Task: Clear the last 7 days browsing history.
Action: Mouse moved to (1321, 33)
Screenshot: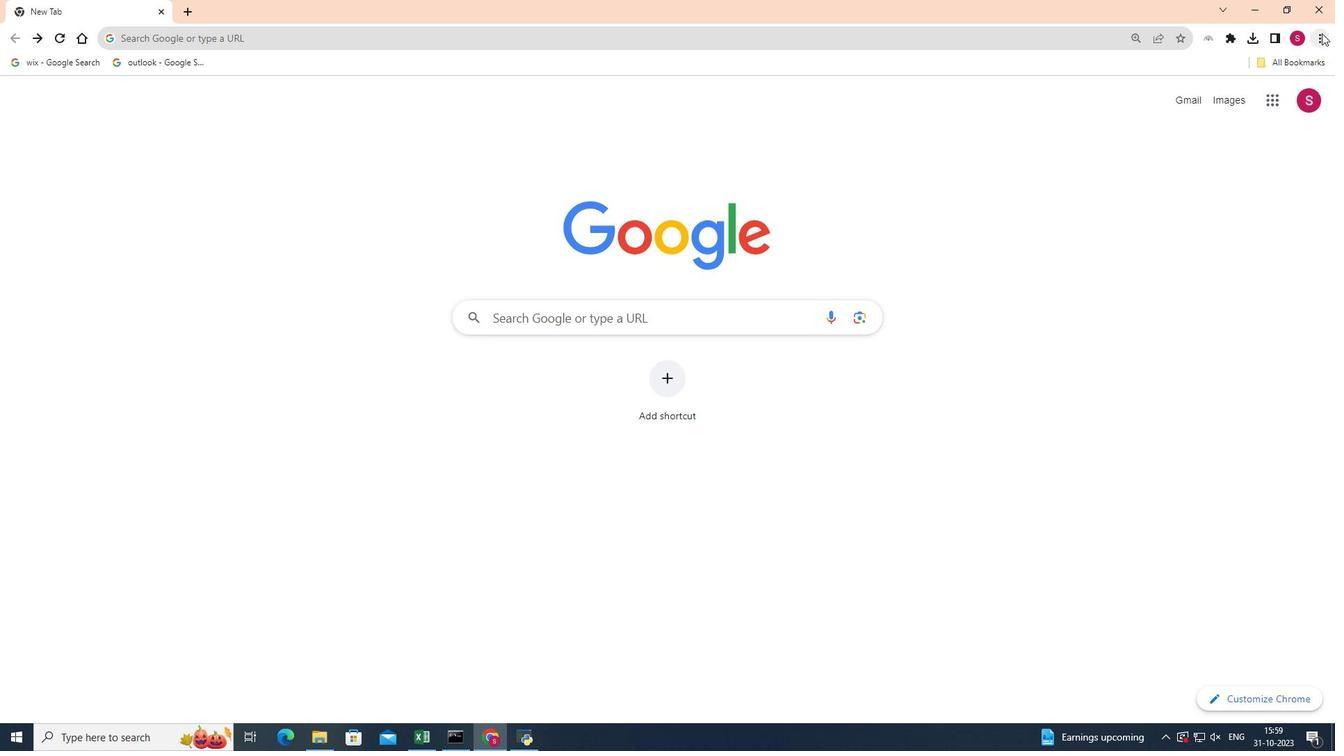 
Action: Mouse pressed left at (1321, 33)
Screenshot: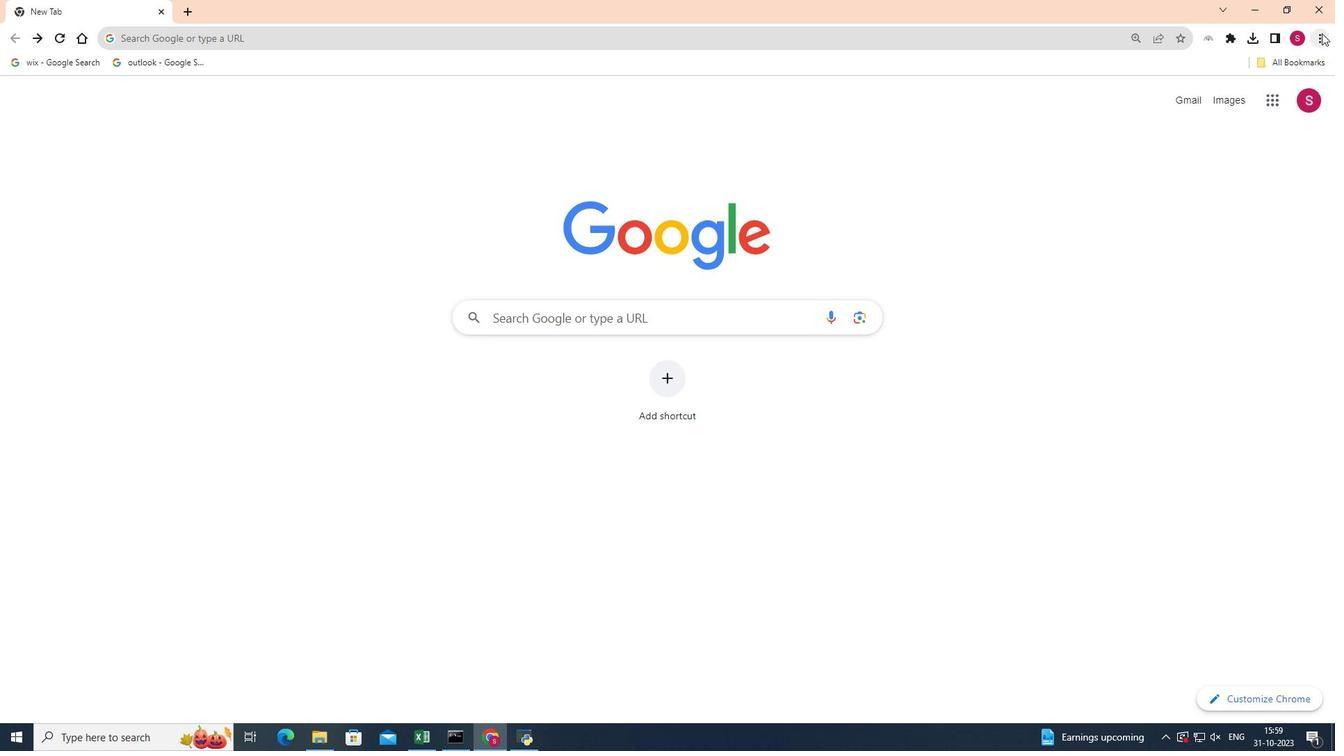 
Action: Mouse moved to (1194, 247)
Screenshot: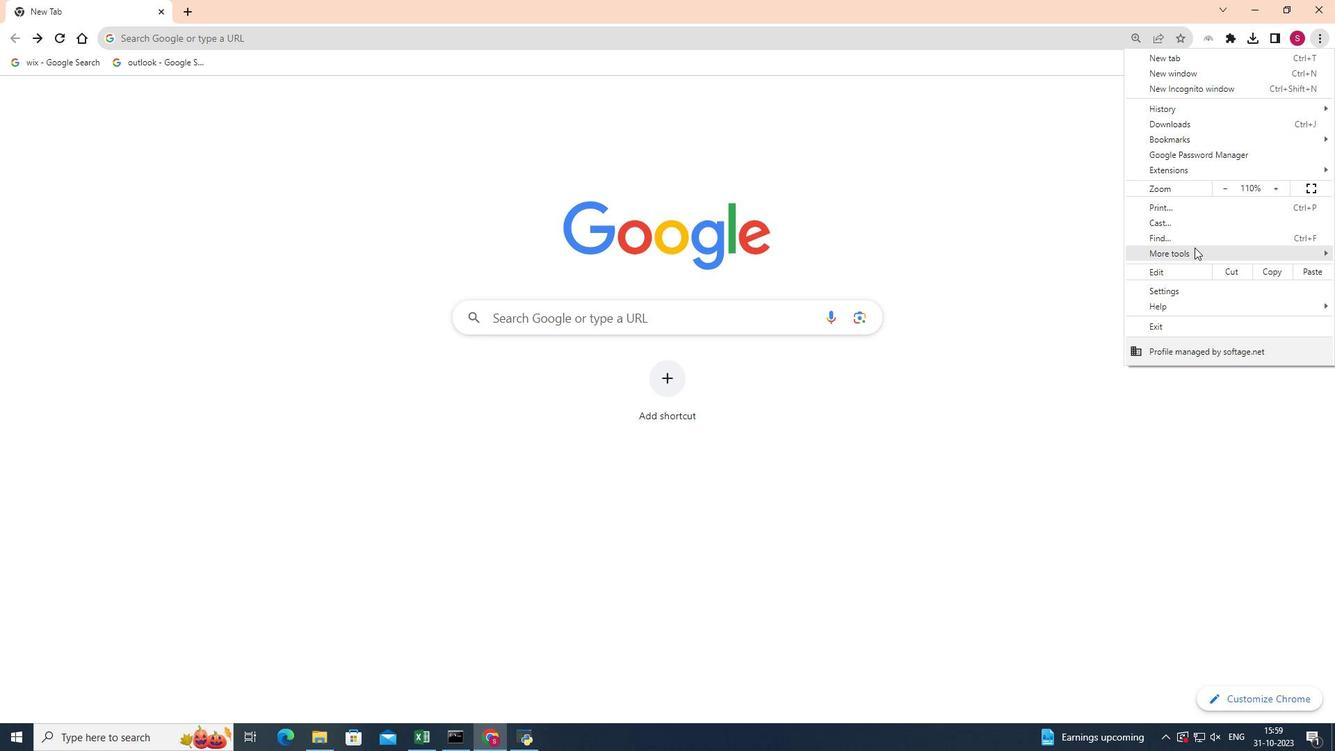 
Action: Mouse pressed left at (1194, 247)
Screenshot: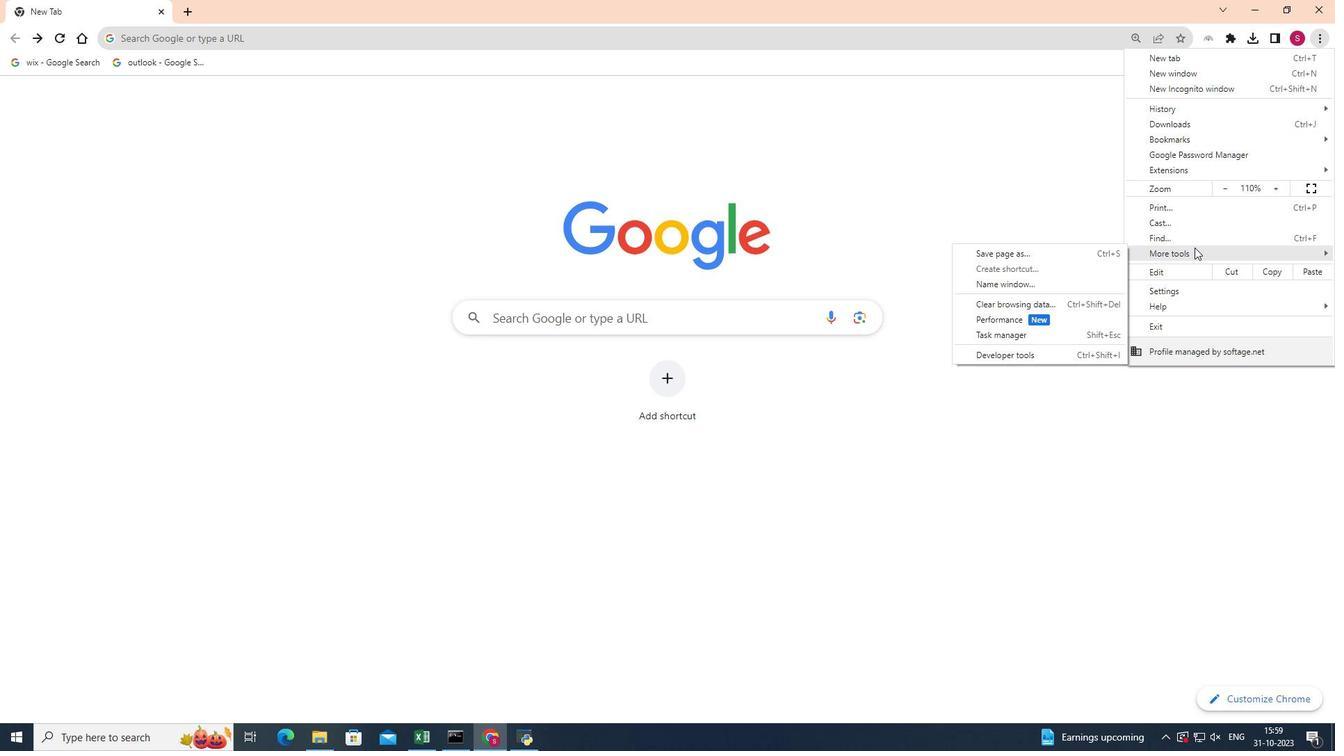 
Action: Mouse moved to (1050, 301)
Screenshot: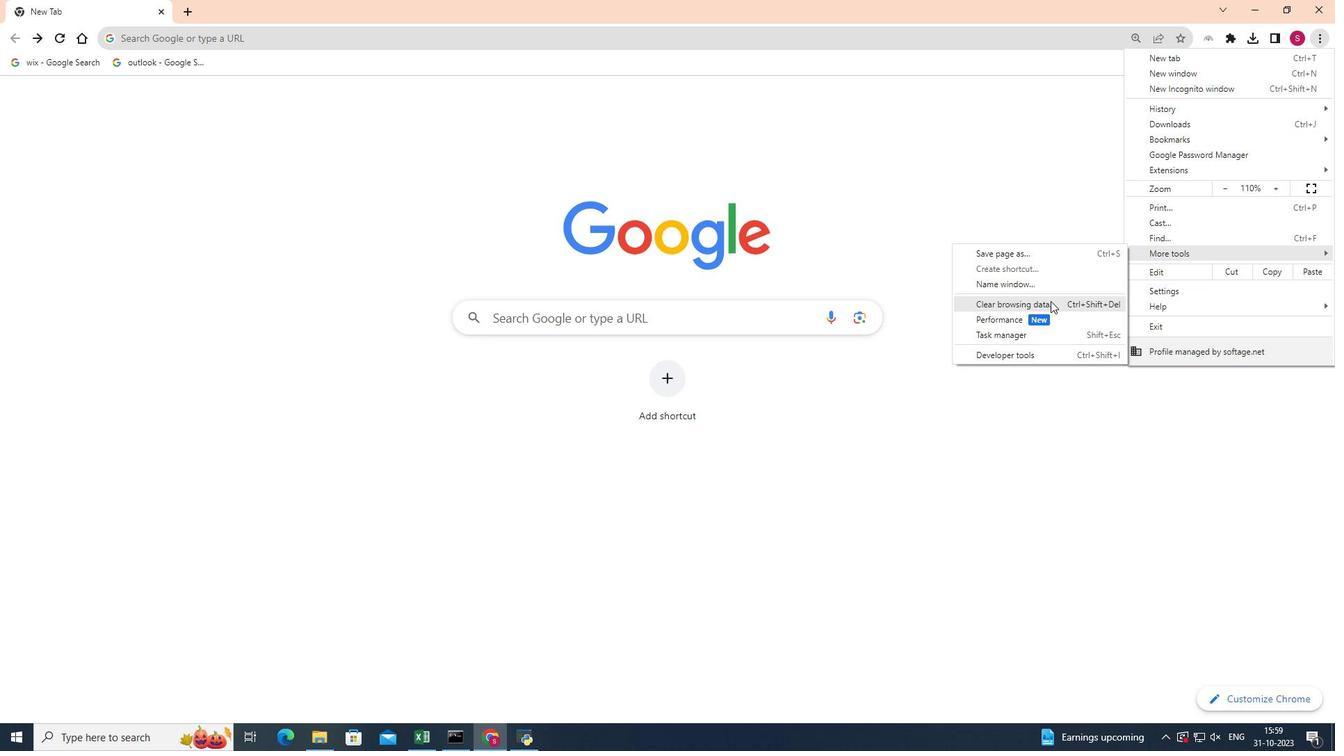 
Action: Mouse pressed left at (1050, 301)
Screenshot: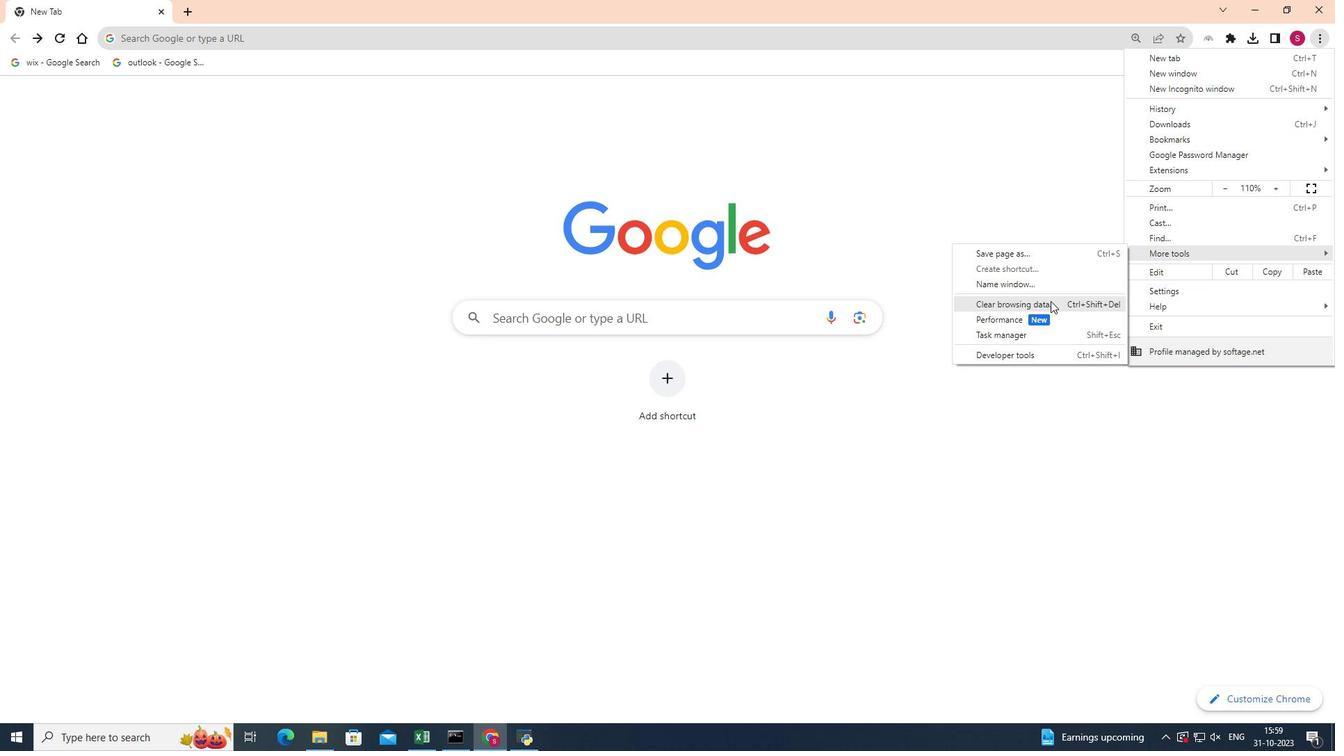 
Action: Mouse moved to (684, 260)
Screenshot: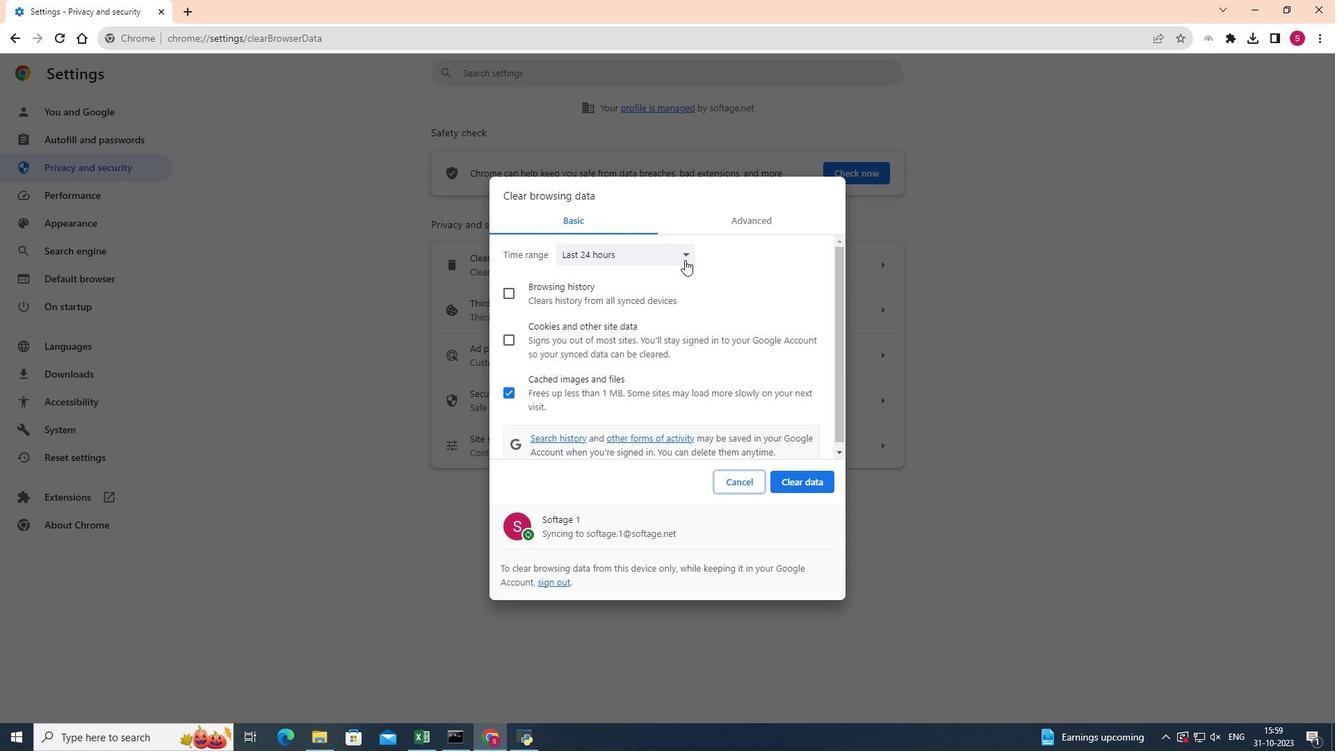 
Action: Mouse pressed left at (684, 260)
Screenshot: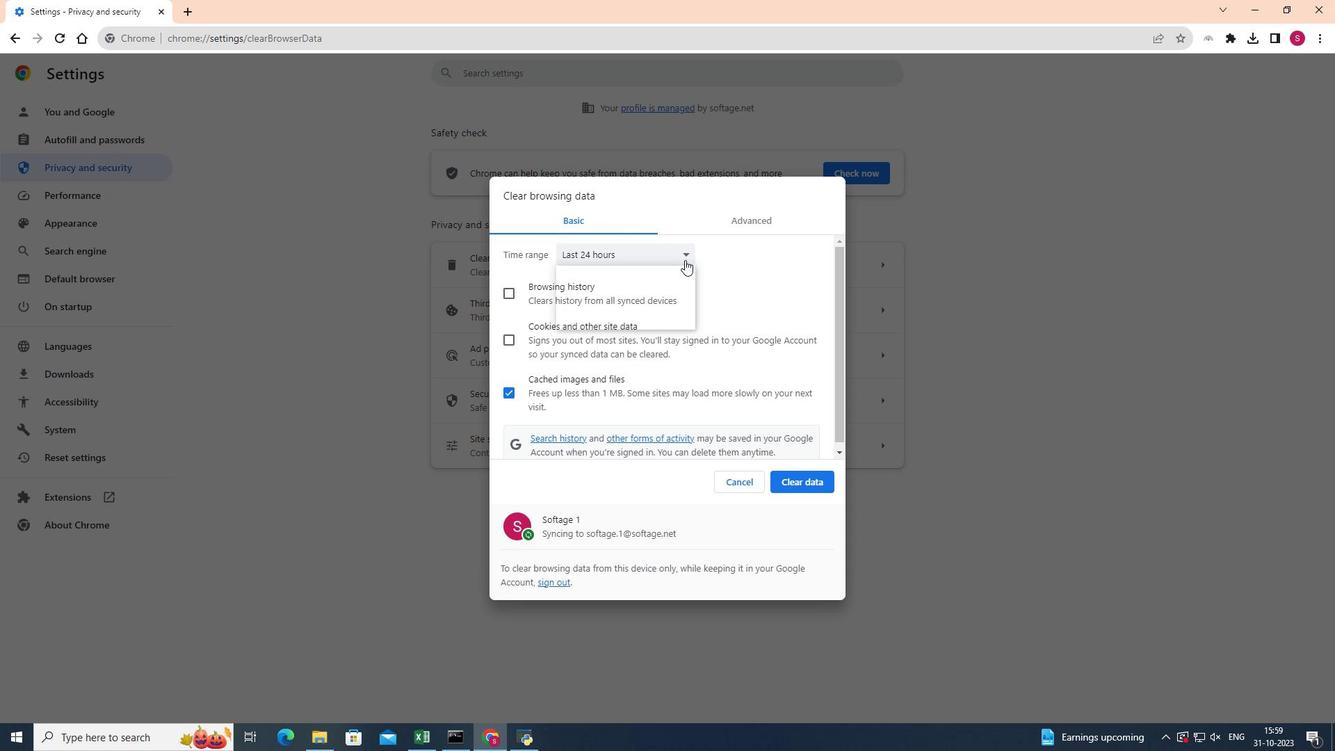 
Action: Mouse moved to (639, 292)
Screenshot: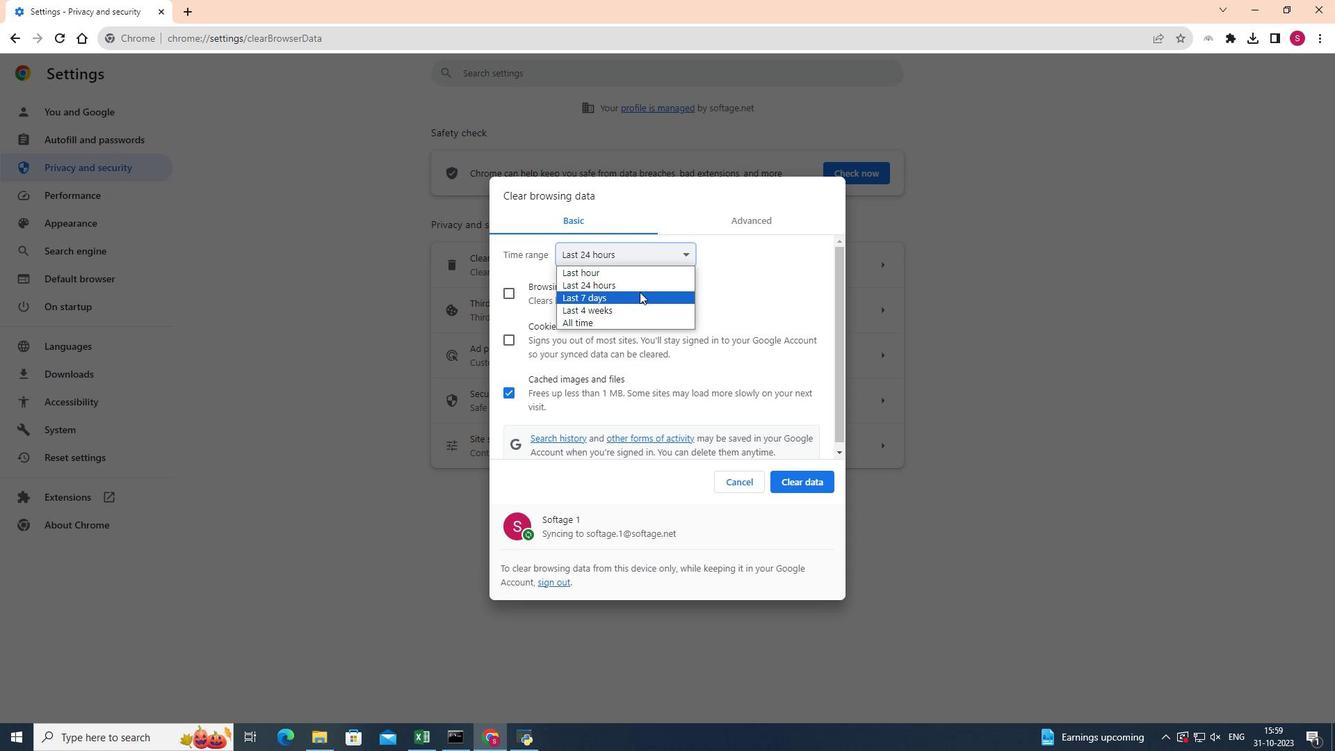 
Action: Mouse pressed left at (639, 292)
Screenshot: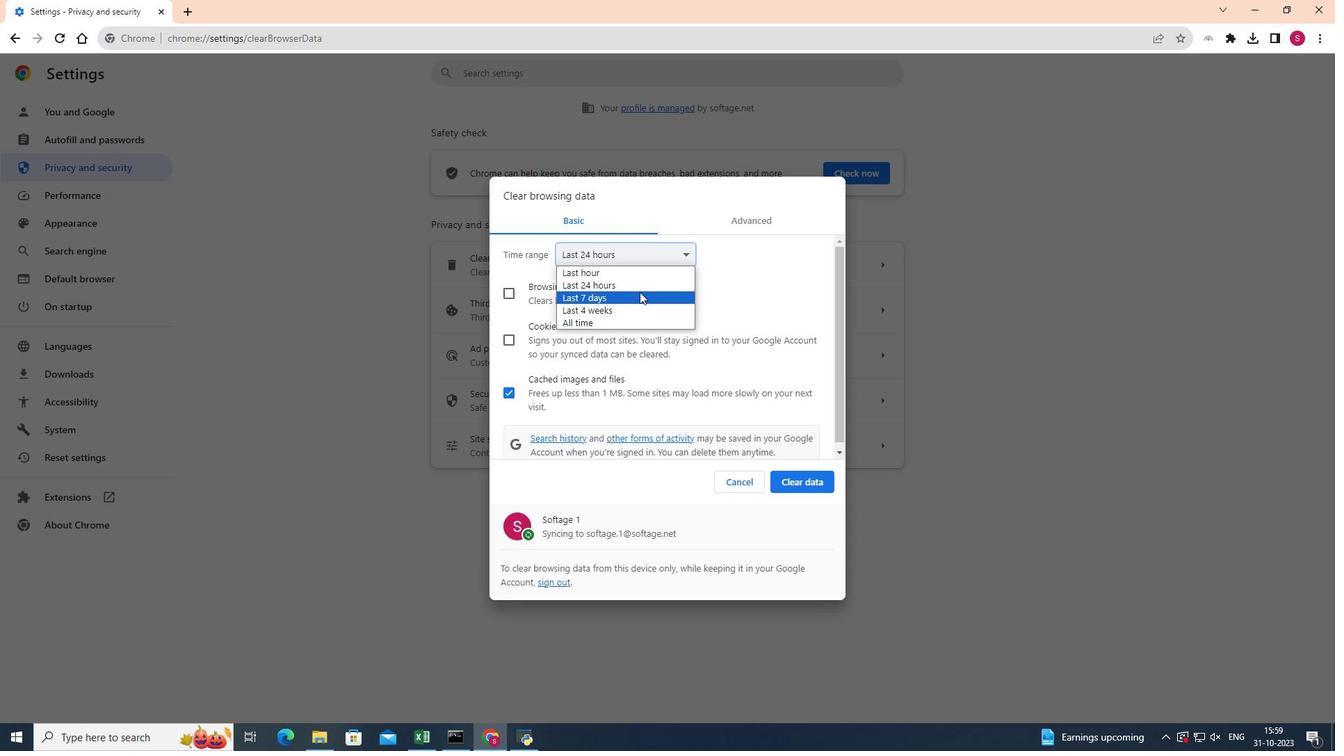 
Action: Mouse moved to (507, 395)
Screenshot: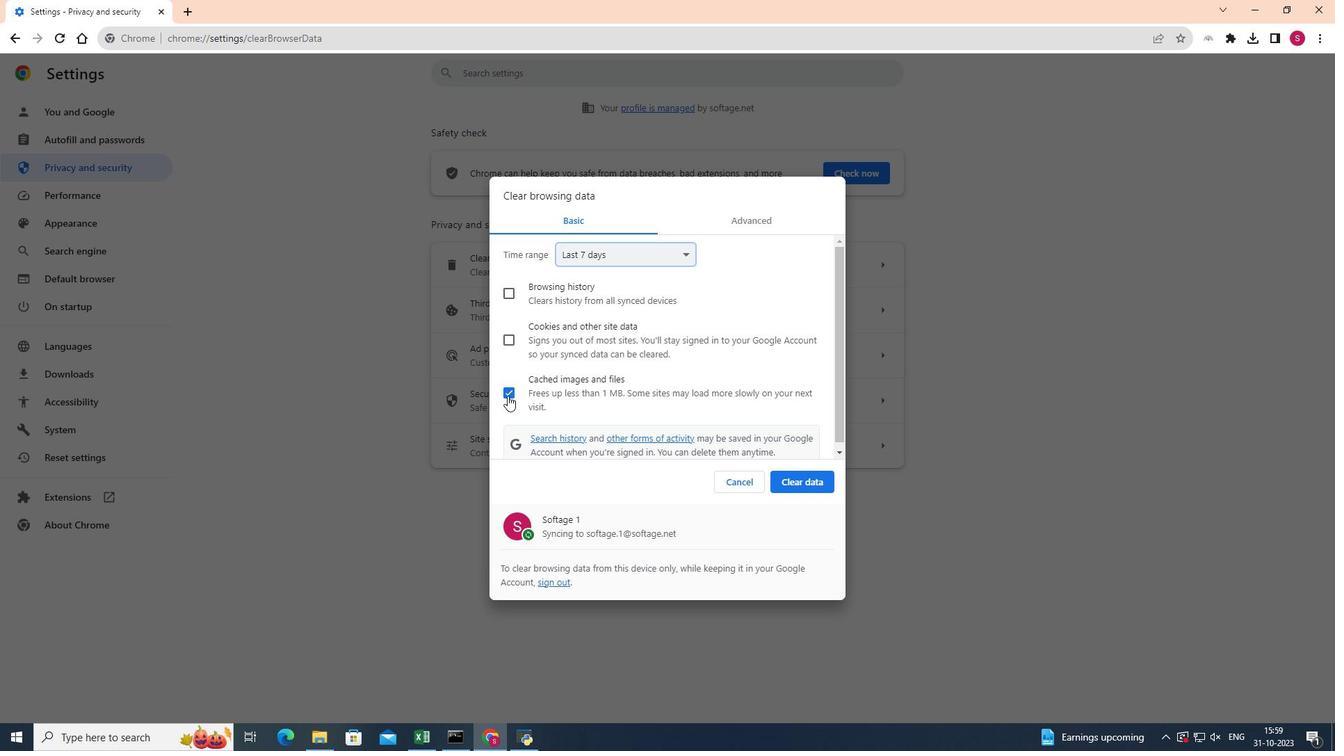 
Action: Mouse pressed left at (507, 395)
Screenshot: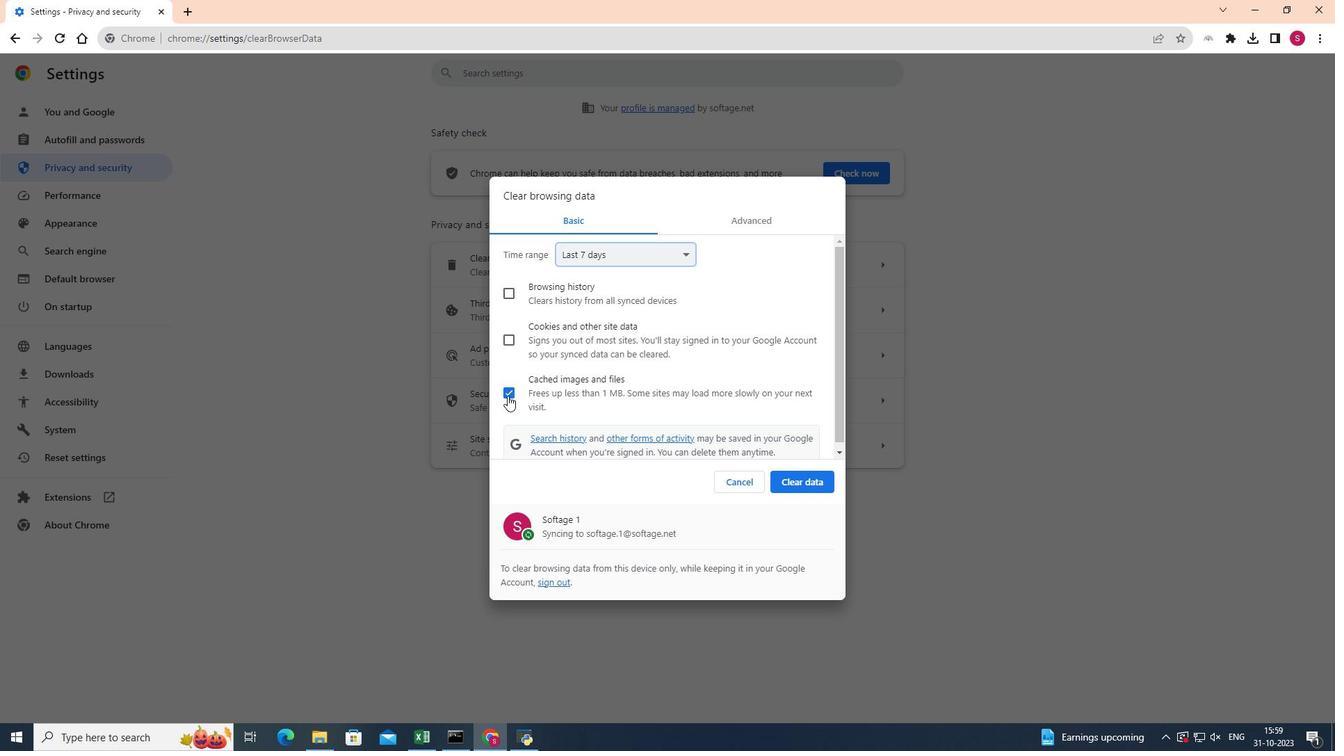 
Action: Mouse moved to (506, 293)
Screenshot: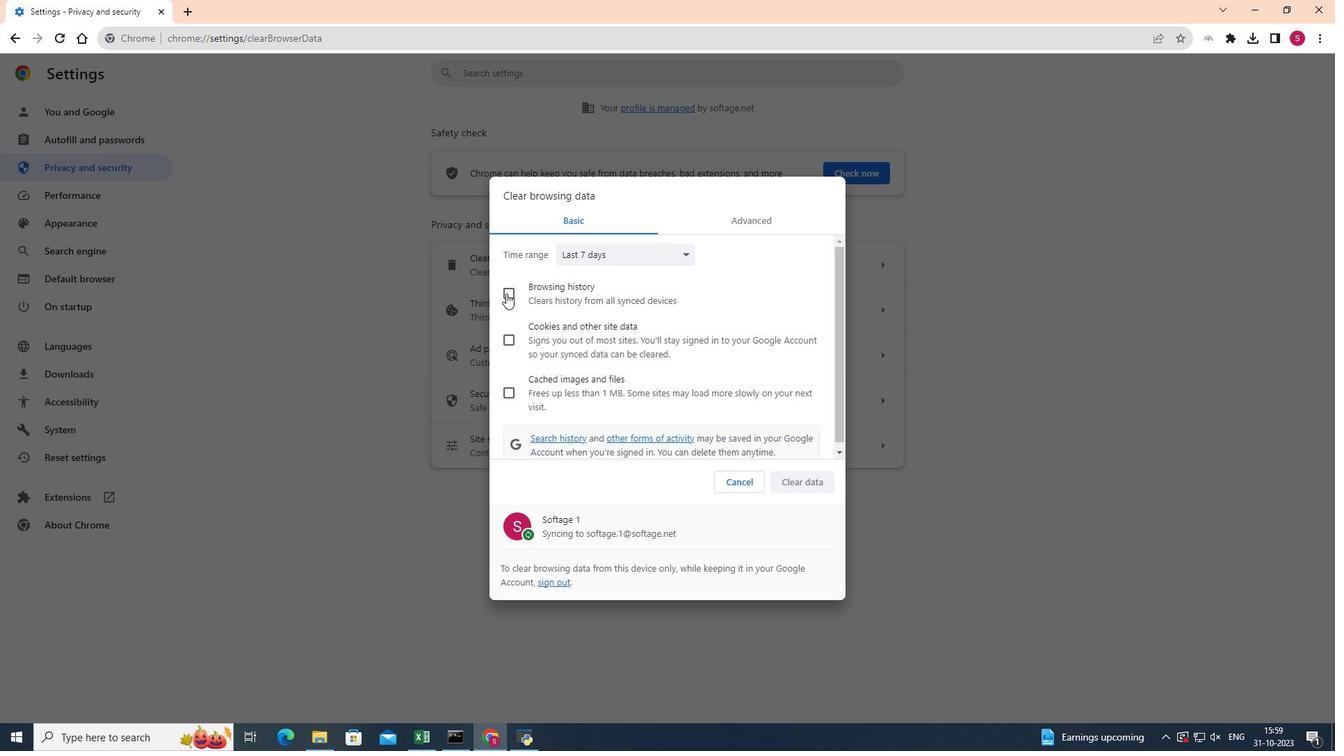 
Action: Mouse pressed left at (506, 293)
Screenshot: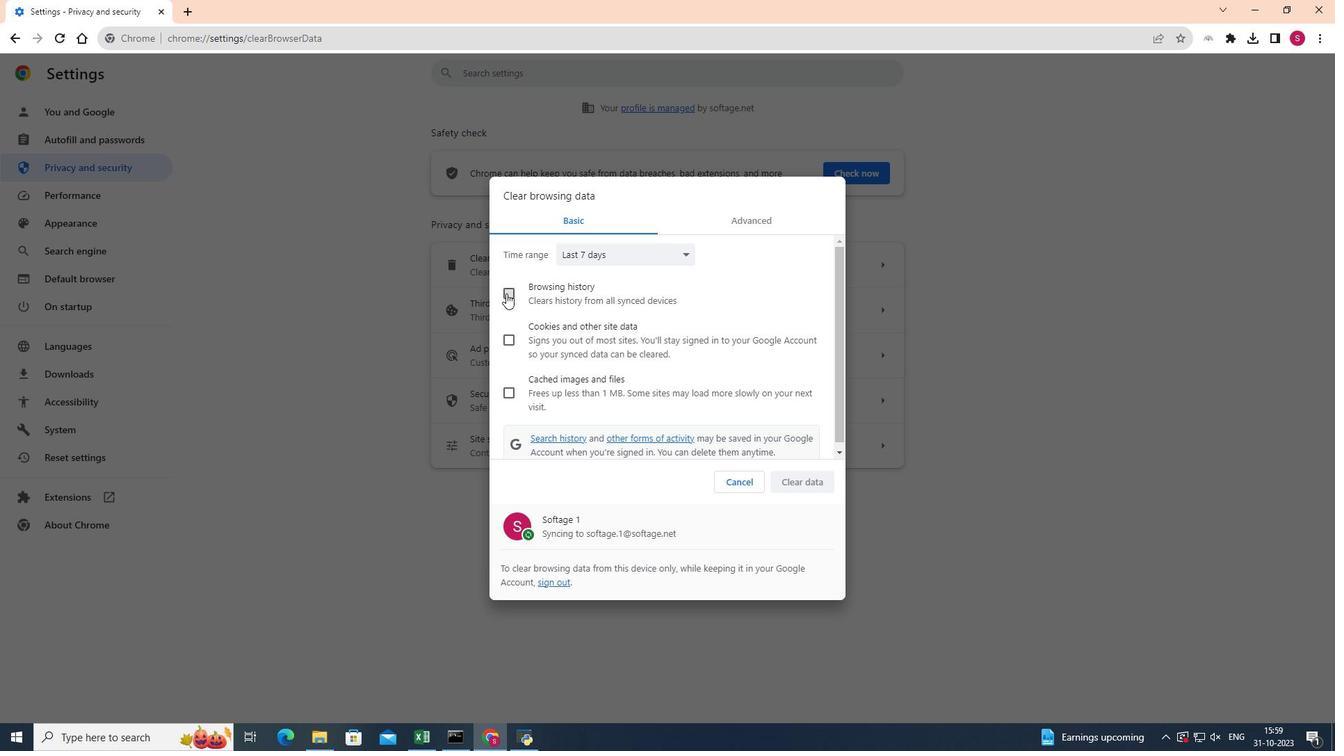 
Action: Mouse moved to (810, 487)
Screenshot: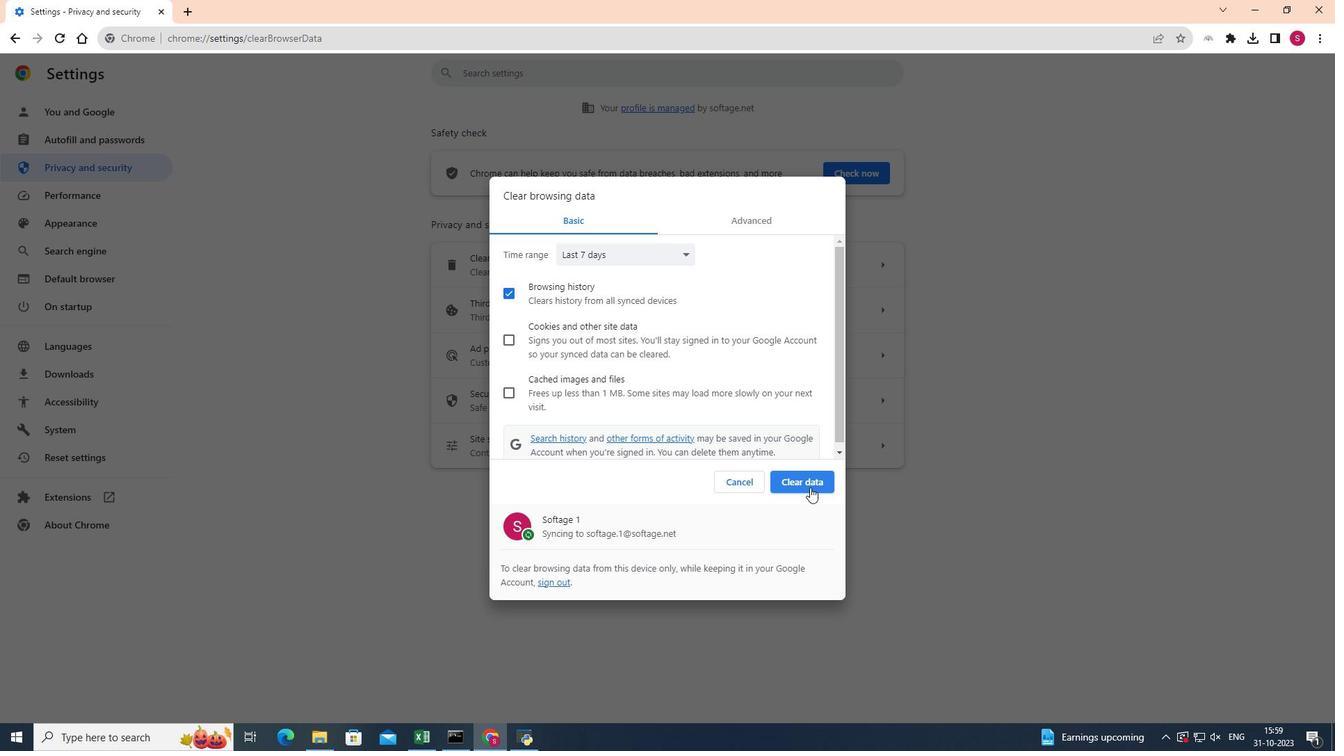 
Action: Mouse pressed left at (810, 487)
Screenshot: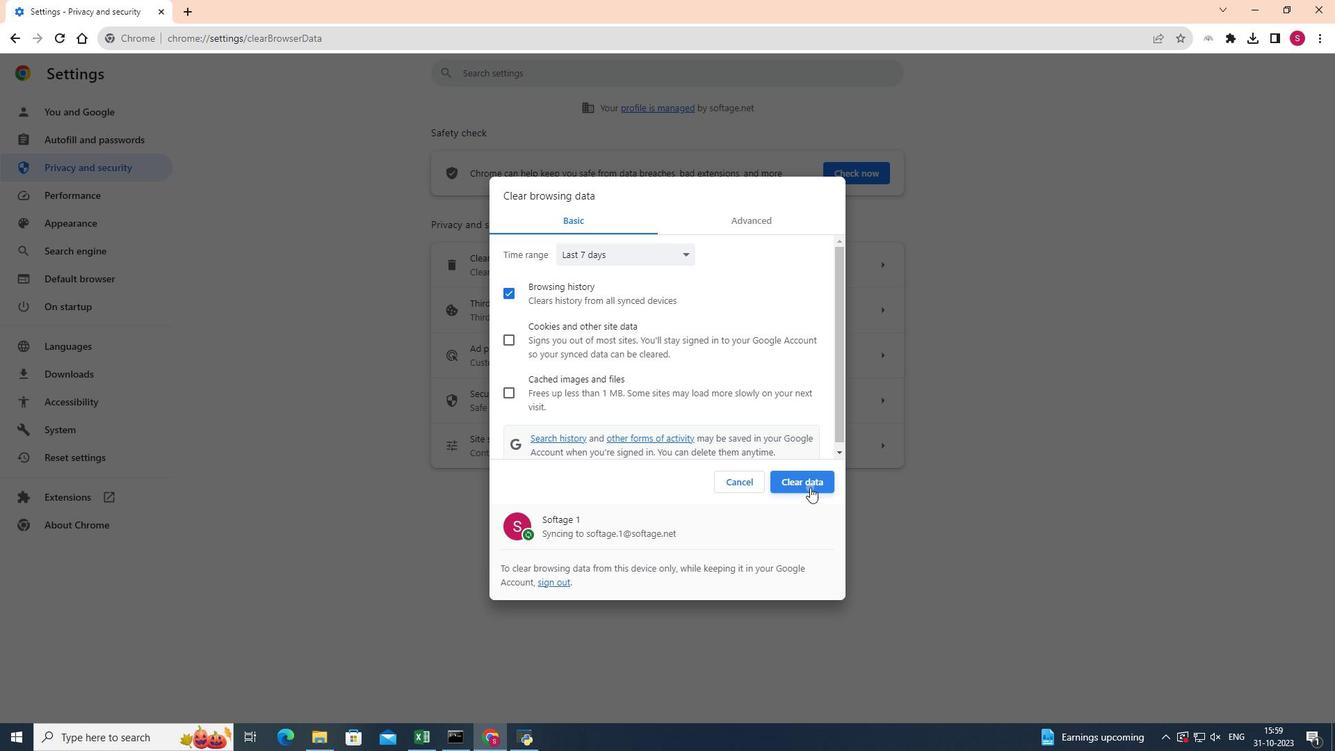 
